 Task: View all quarterly results.
Action: Mouse moved to (921, 599)
Screenshot: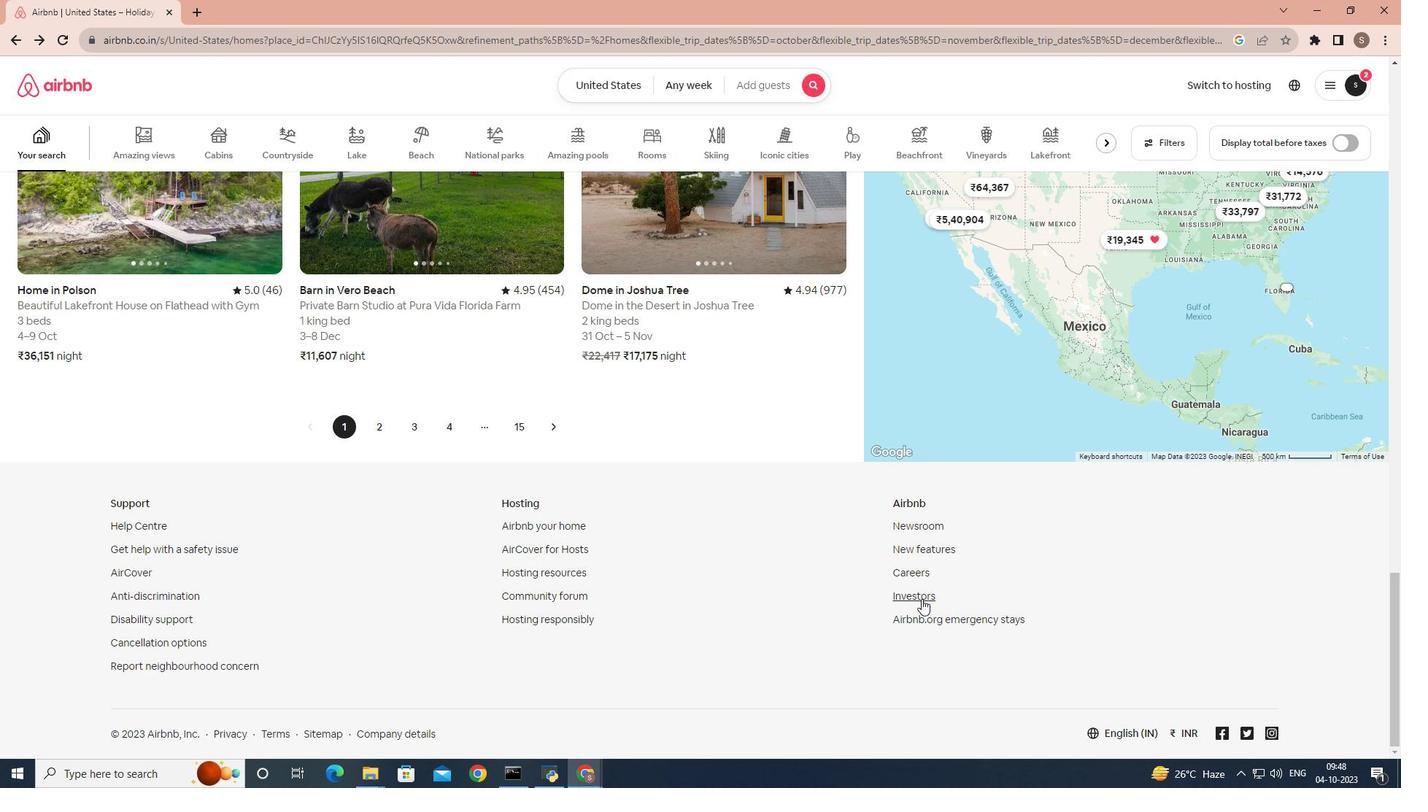 
Action: Mouse pressed left at (921, 599)
Screenshot: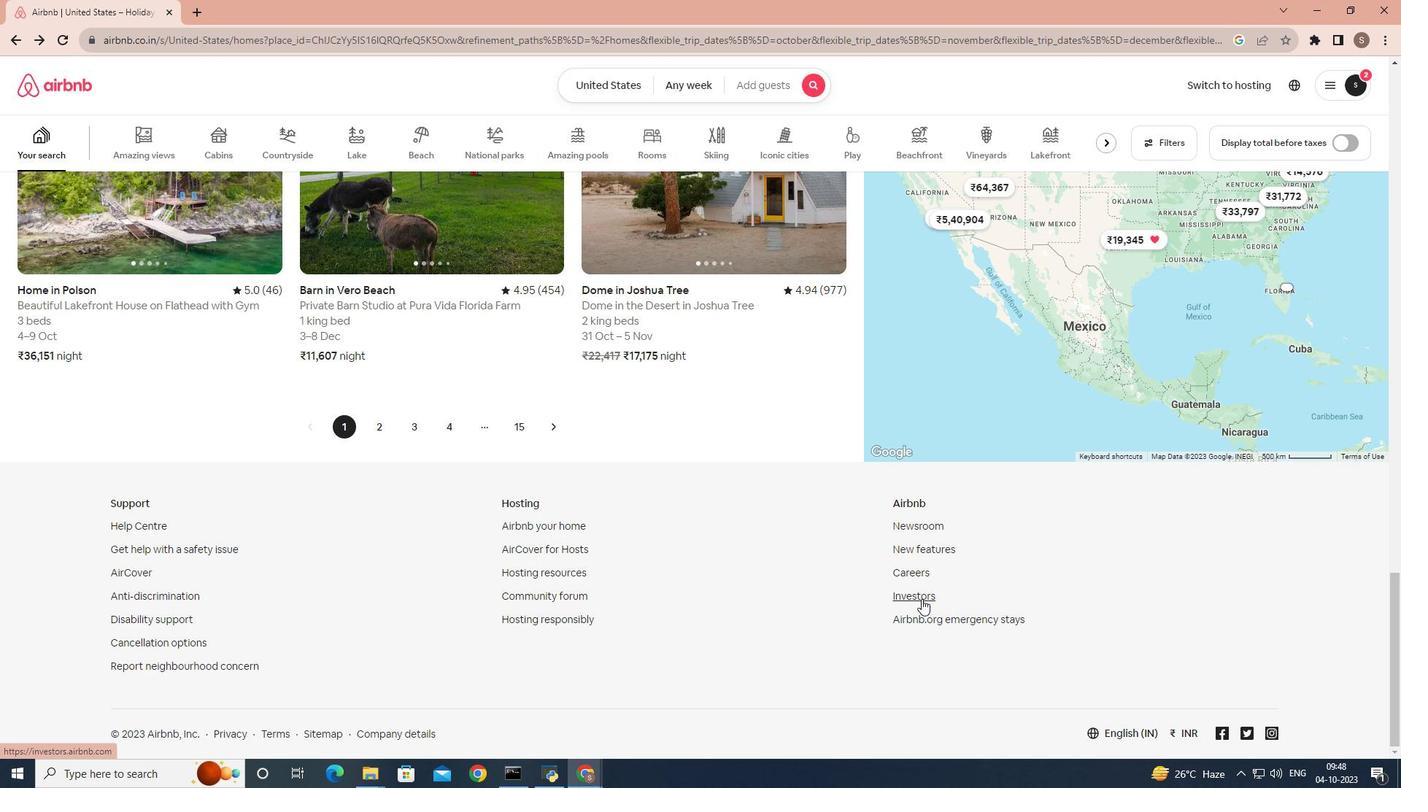 
Action: Mouse moved to (821, 588)
Screenshot: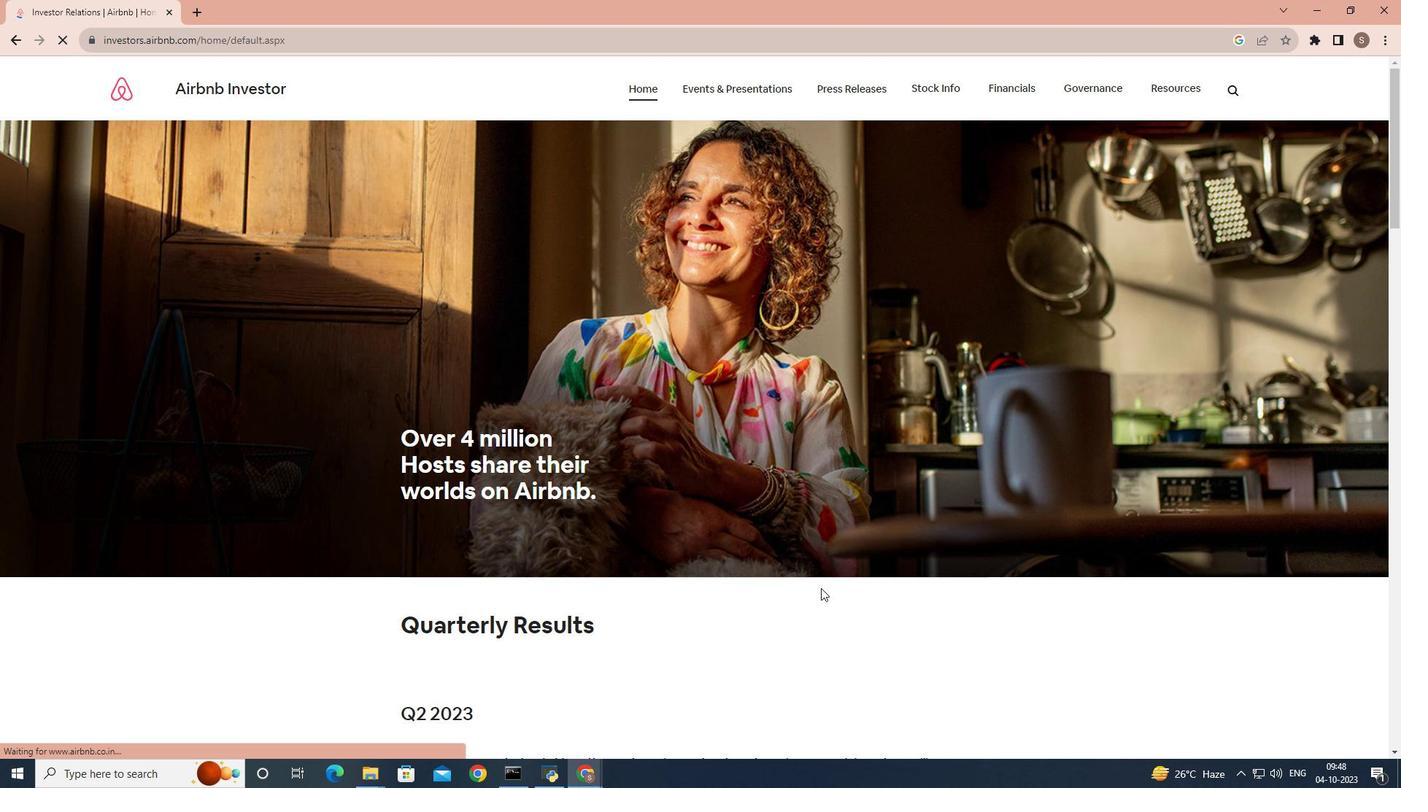 
Action: Mouse scrolled (821, 587) with delta (0, 0)
Screenshot: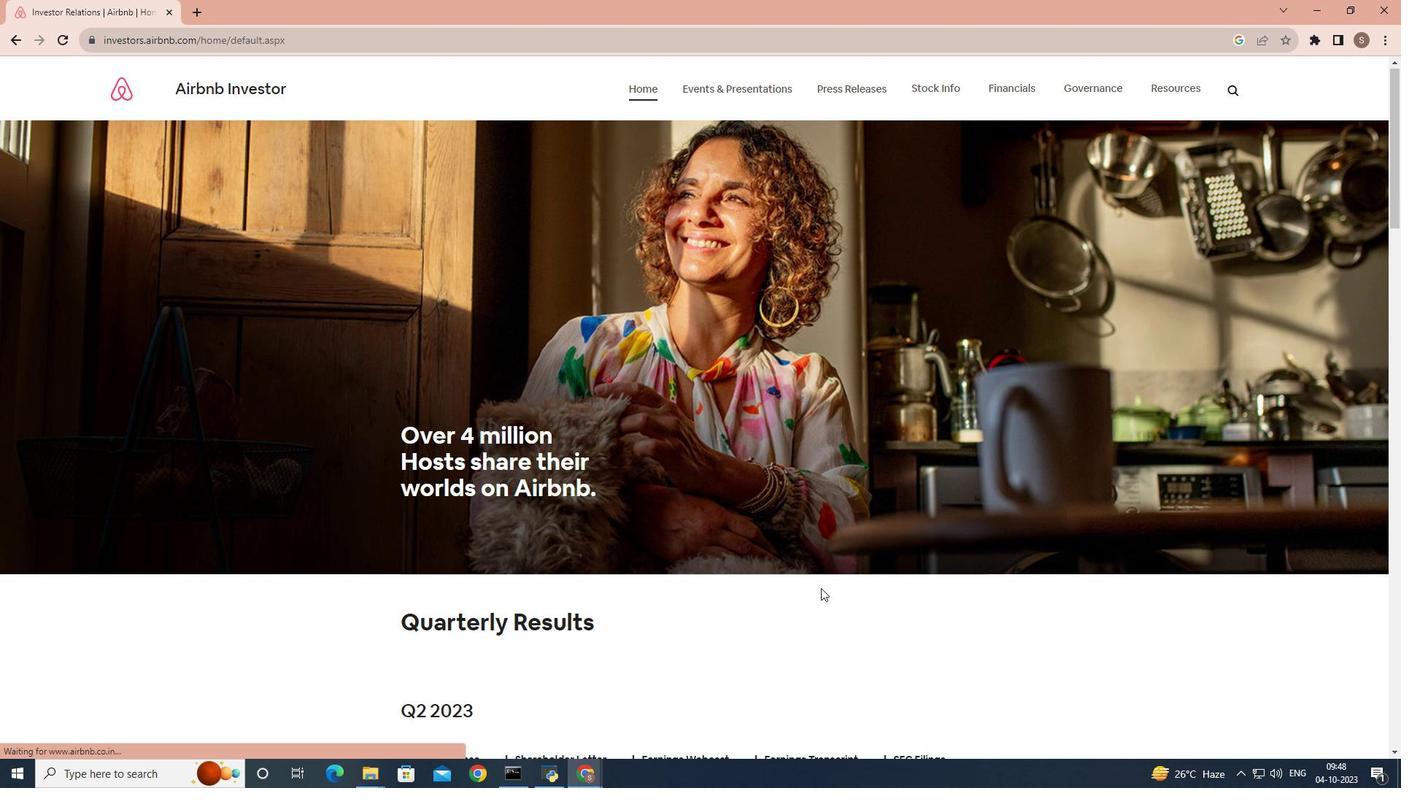 
Action: Mouse scrolled (821, 587) with delta (0, 0)
Screenshot: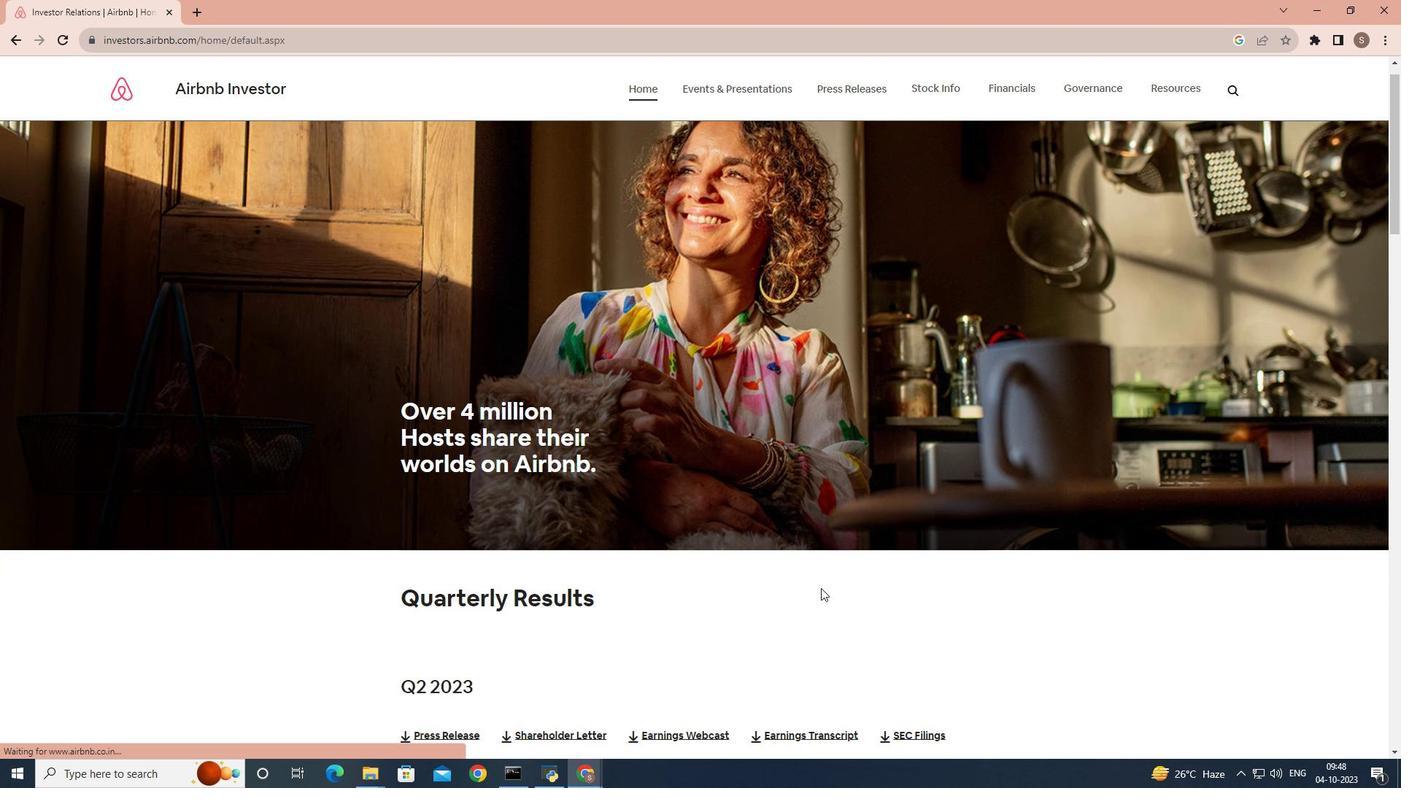 
Action: Mouse moved to (642, 567)
Screenshot: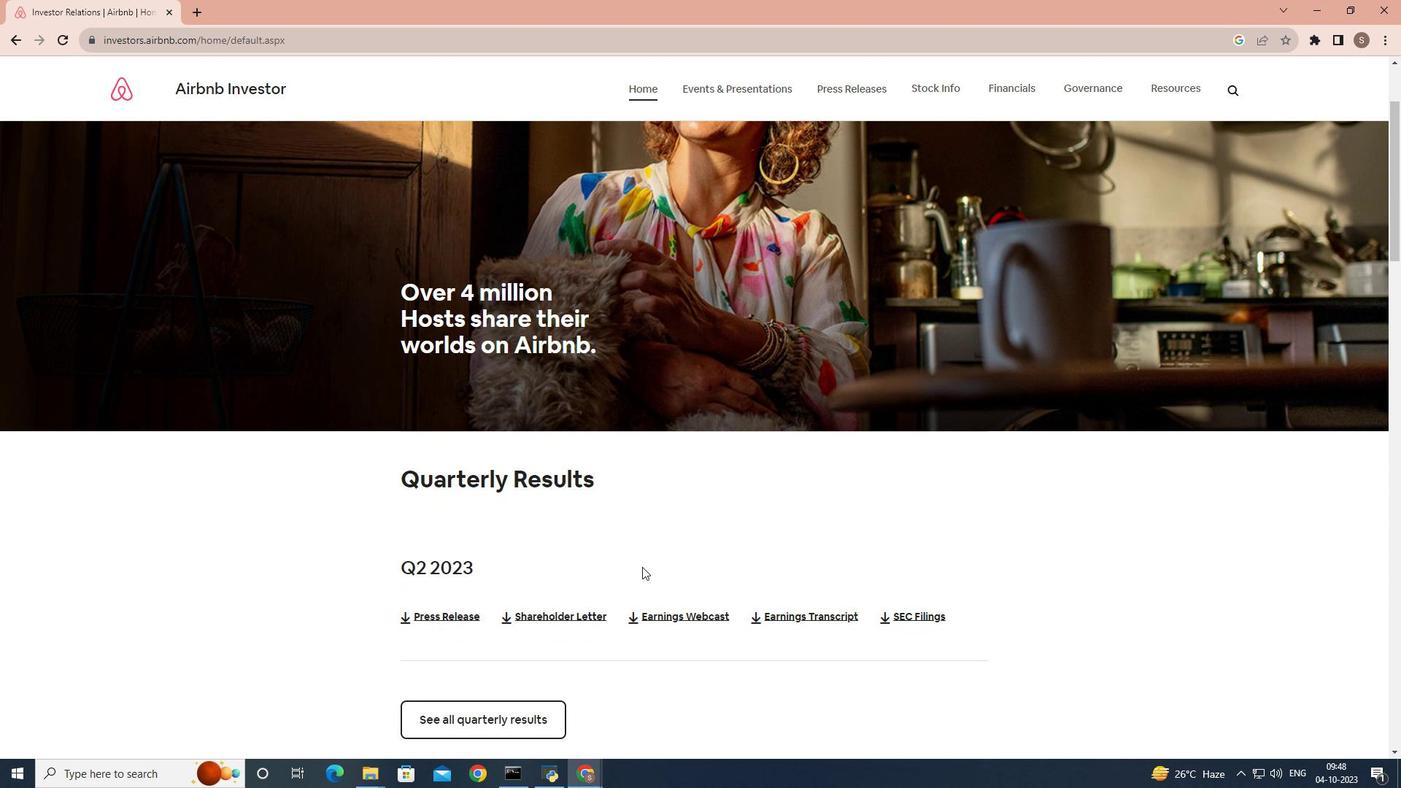 
Action: Mouse scrolled (642, 566) with delta (0, 0)
Screenshot: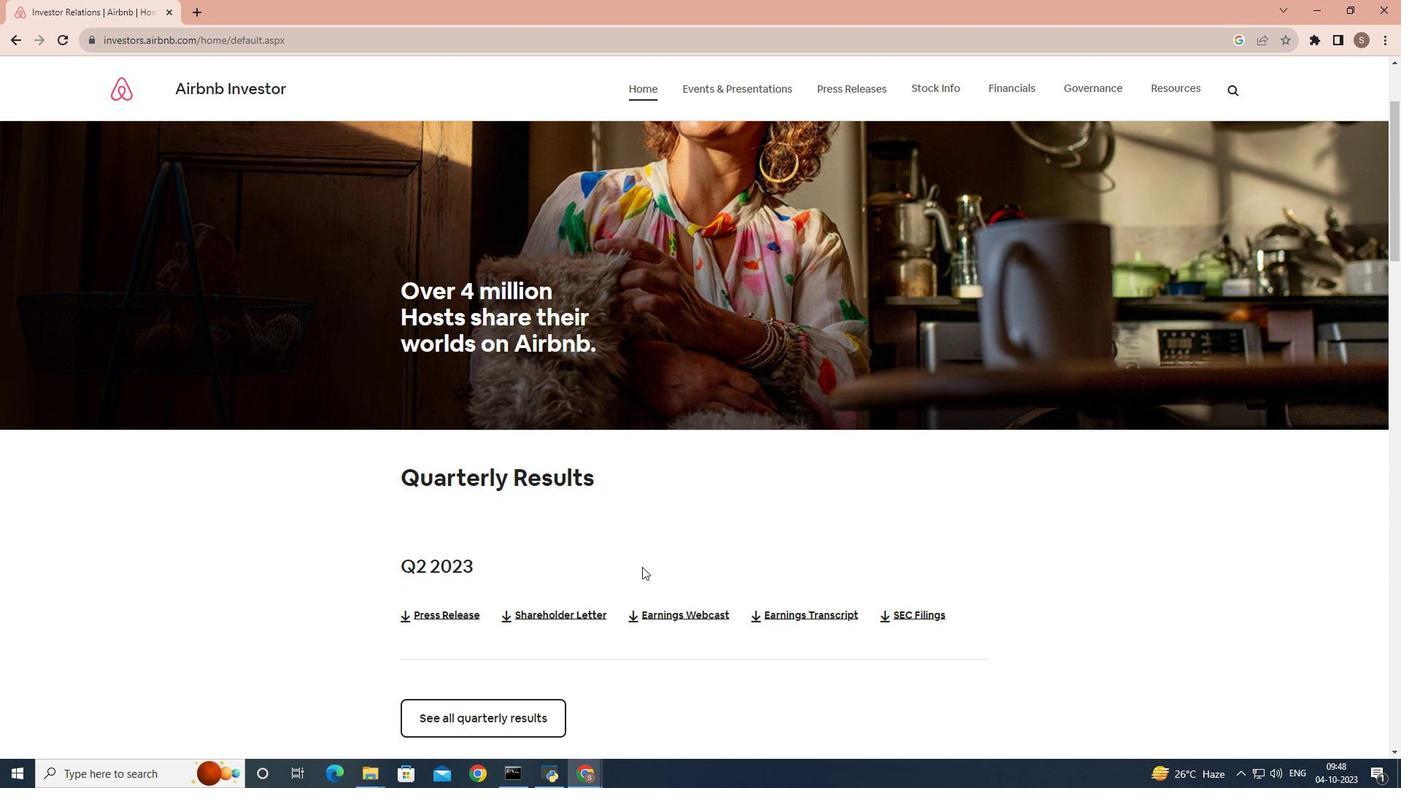
Action: Mouse scrolled (642, 566) with delta (0, 0)
Screenshot: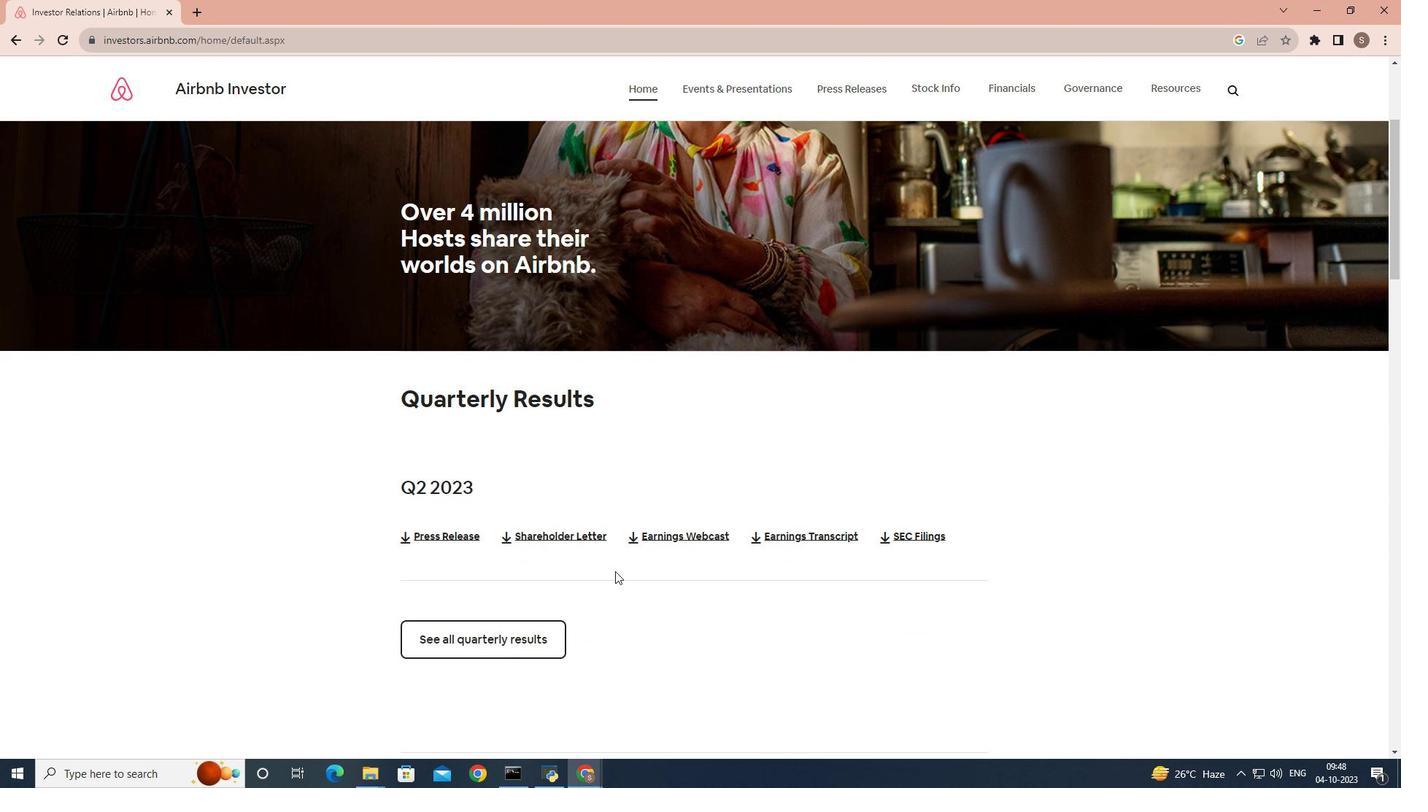 
Action: Mouse moved to (510, 577)
Screenshot: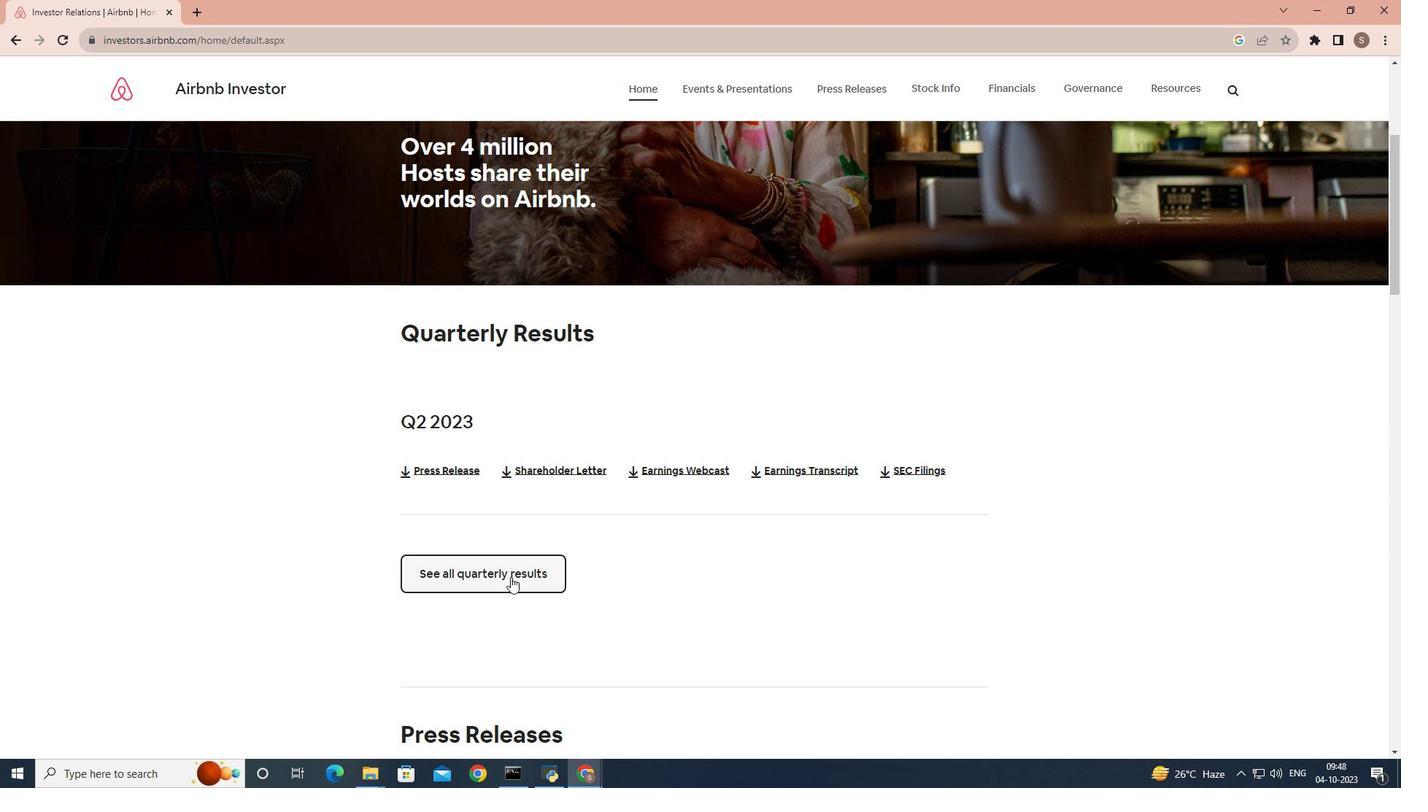 
Action: Mouse pressed left at (510, 577)
Screenshot: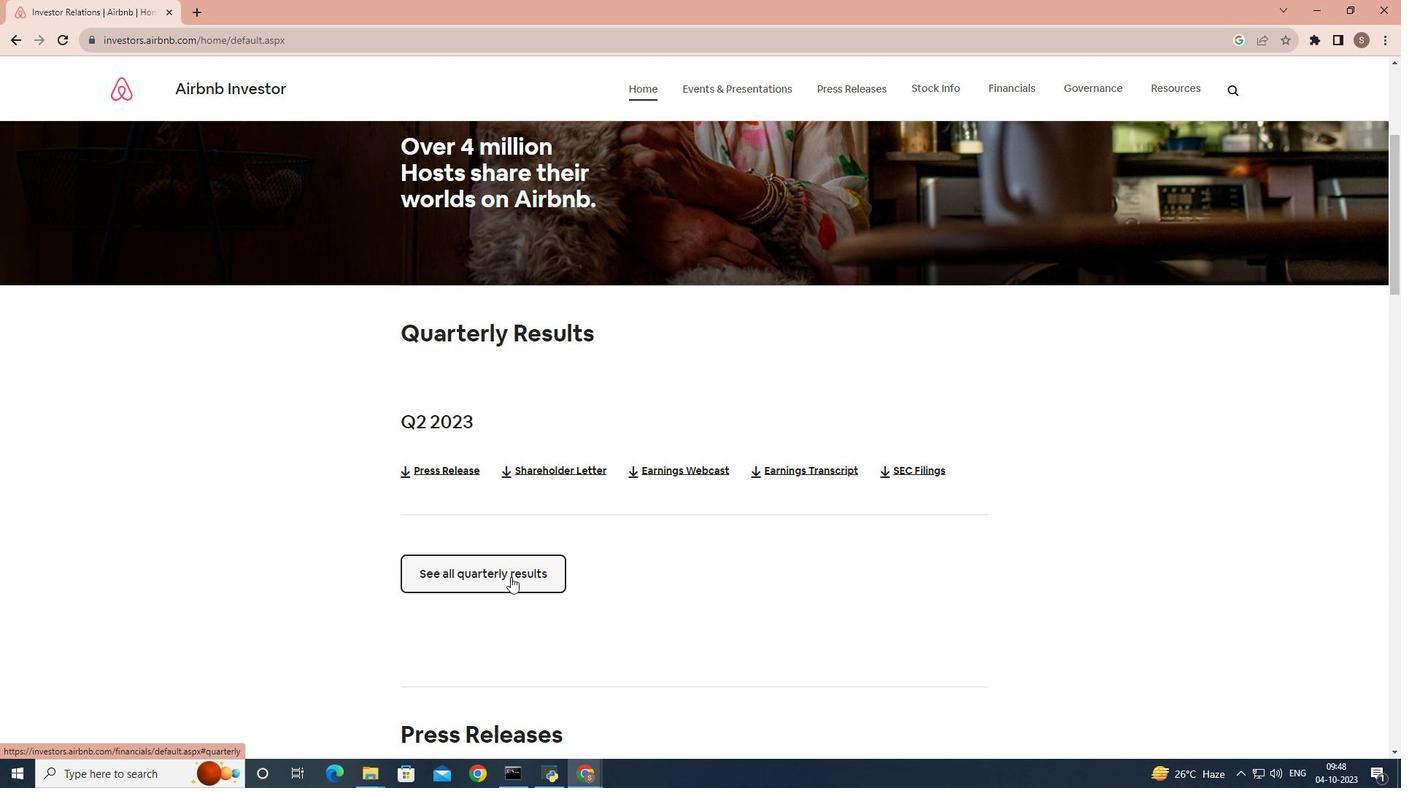
Action: Mouse scrolled (510, 576) with delta (0, 0)
Screenshot: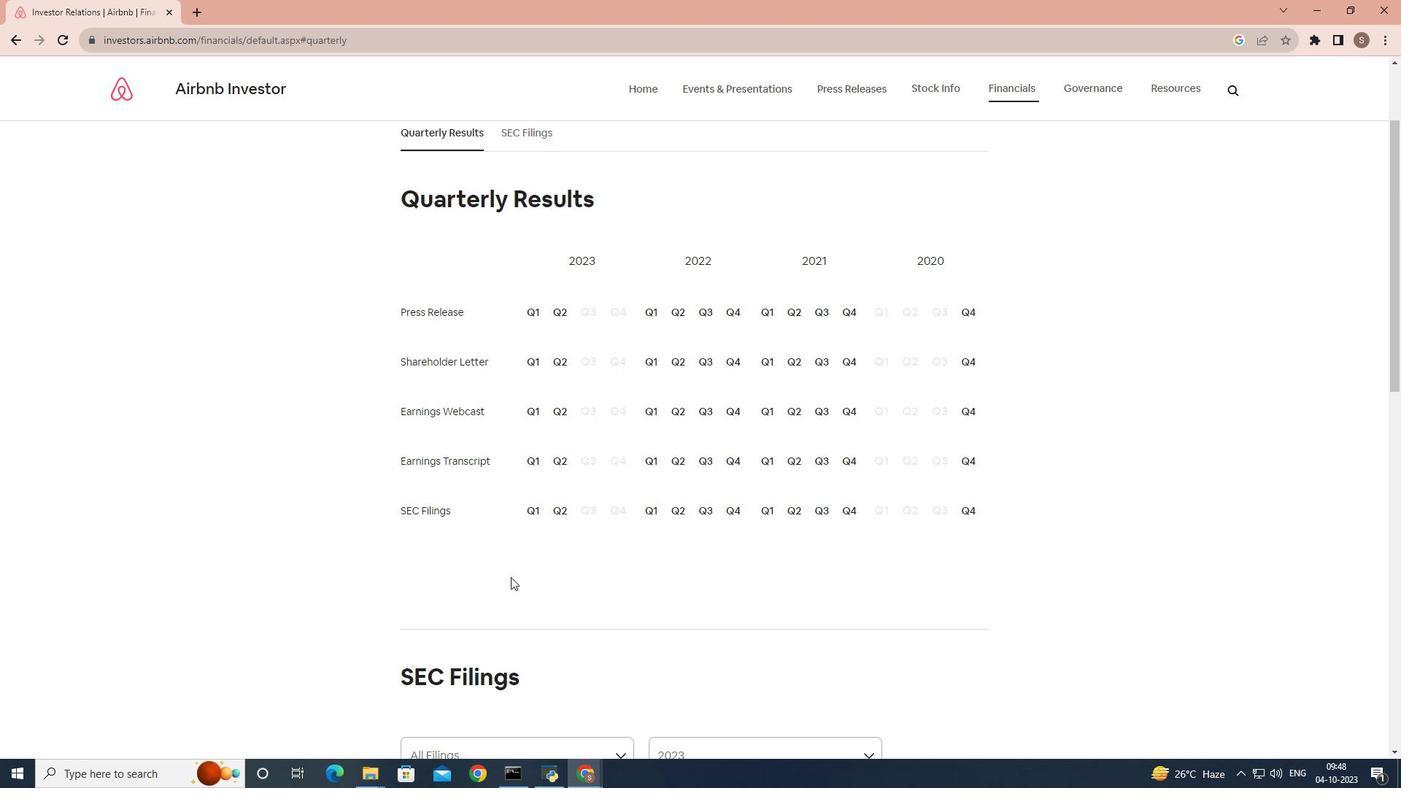 
Action: Mouse scrolled (510, 576) with delta (0, 0)
Screenshot: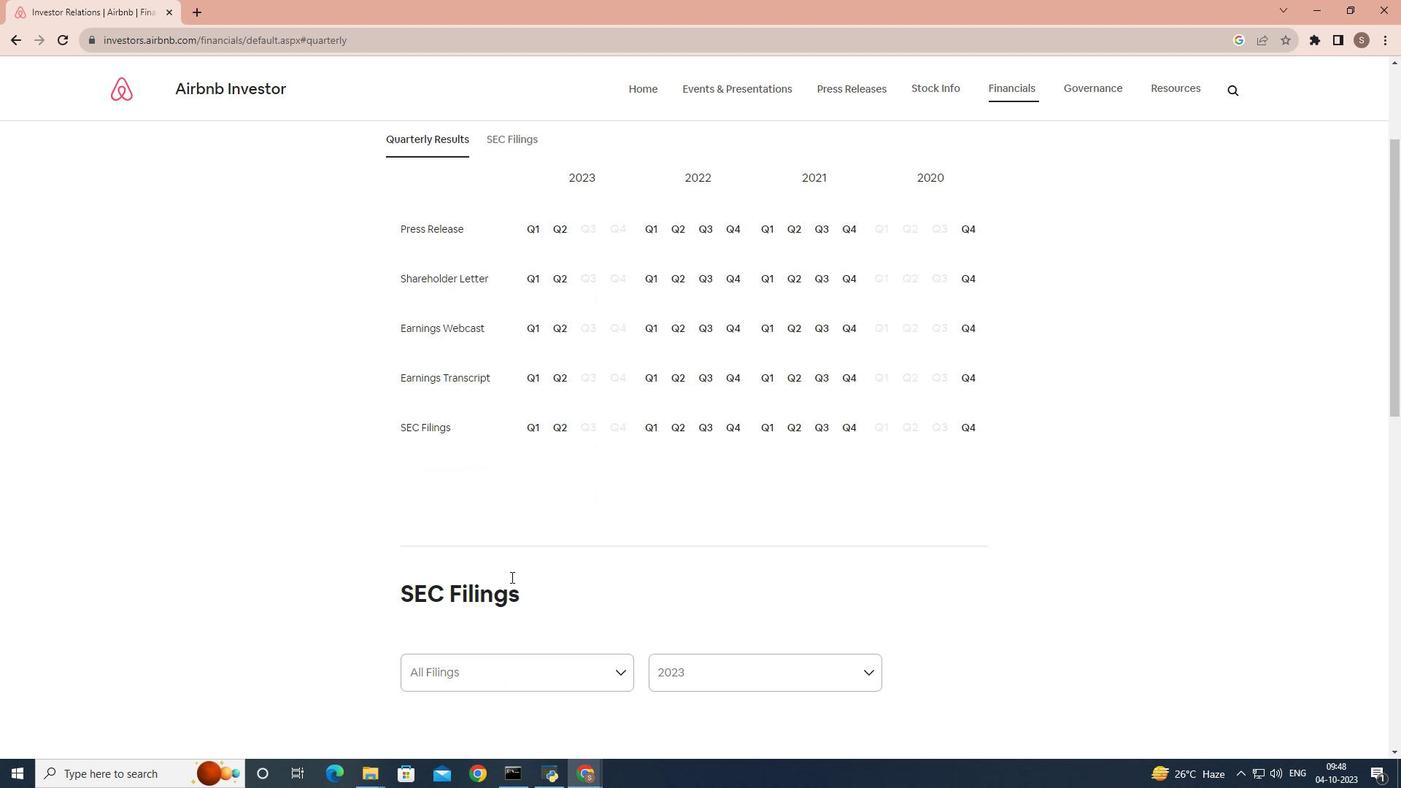 
Action: Mouse scrolled (510, 576) with delta (0, 0)
Screenshot: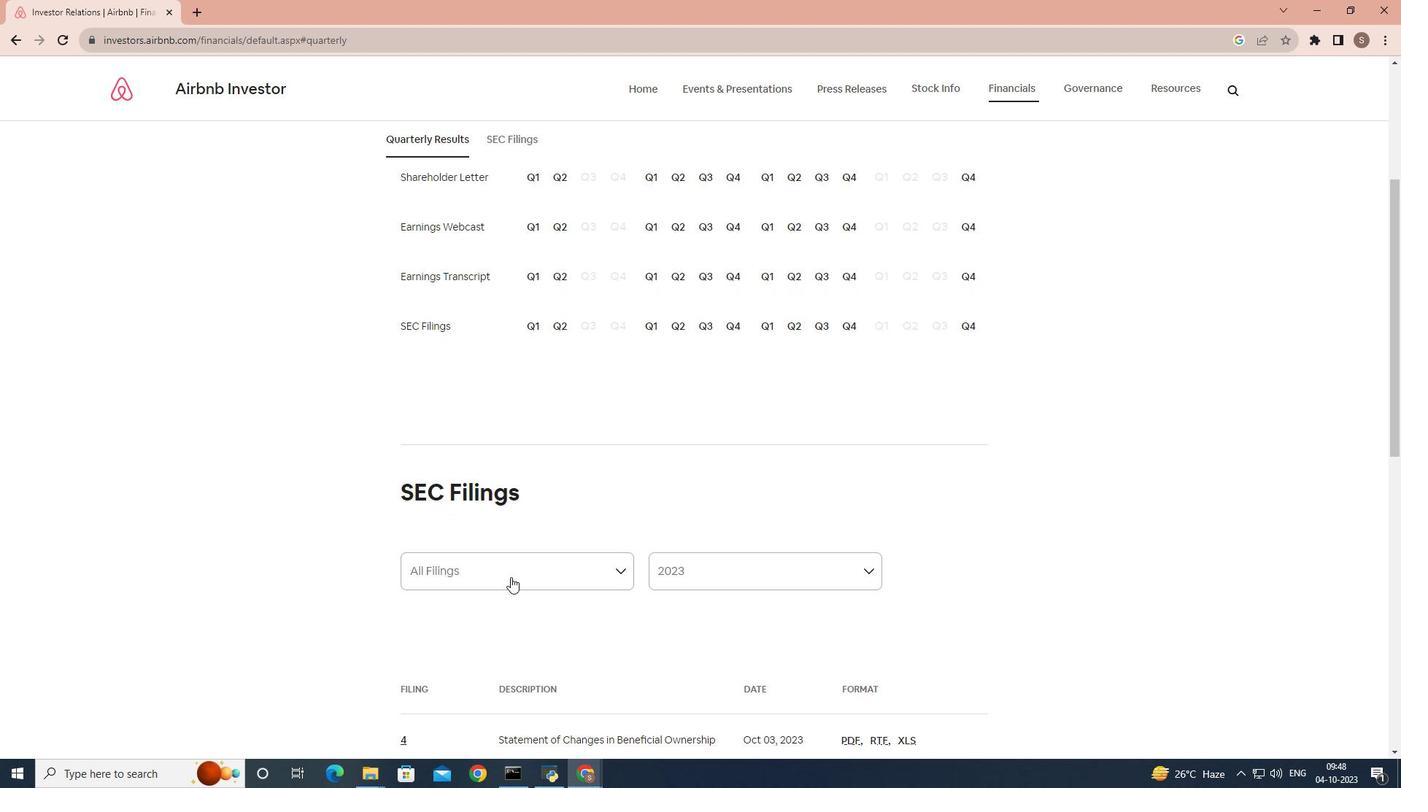 
Action: Mouse scrolled (510, 576) with delta (0, 0)
Screenshot: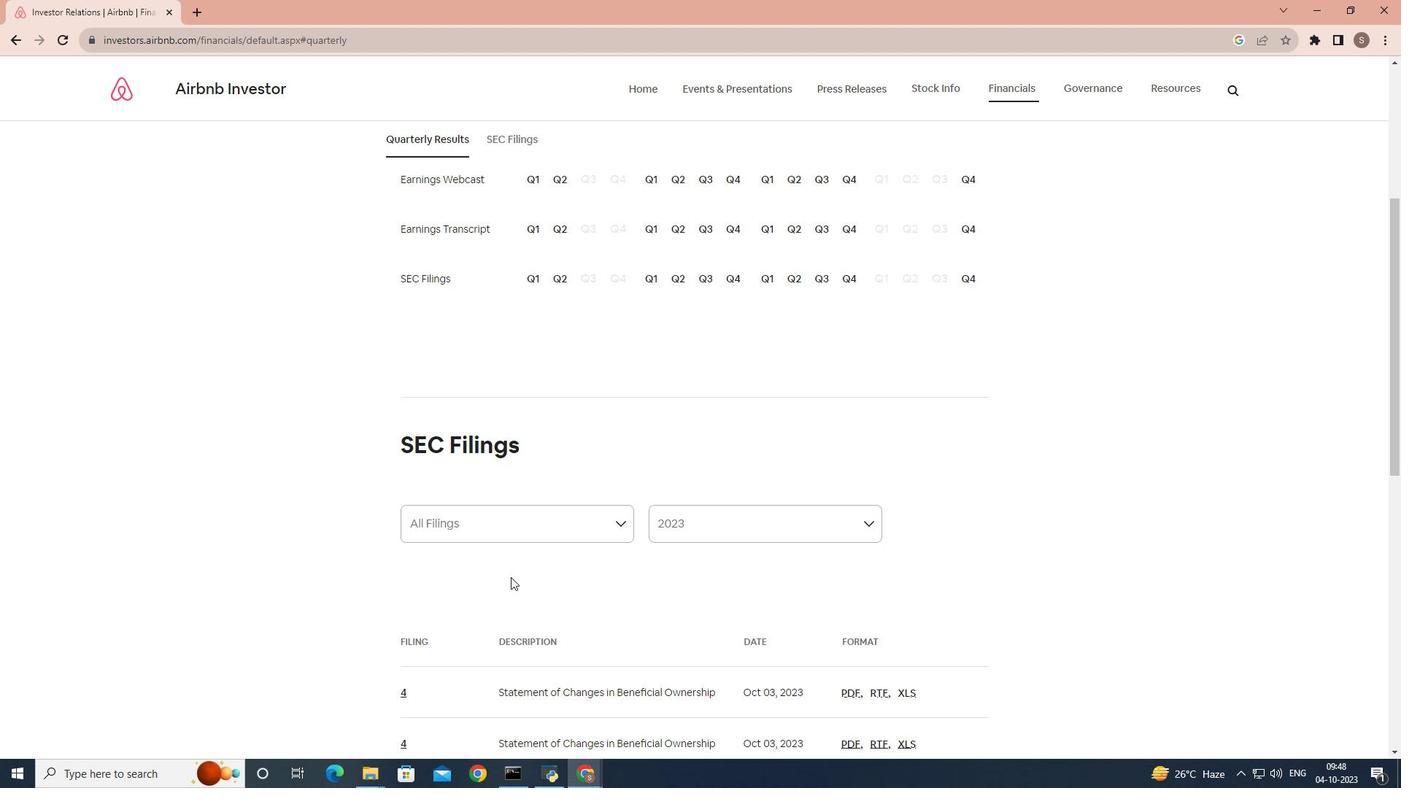 
Action: Mouse scrolled (510, 576) with delta (0, 0)
Screenshot: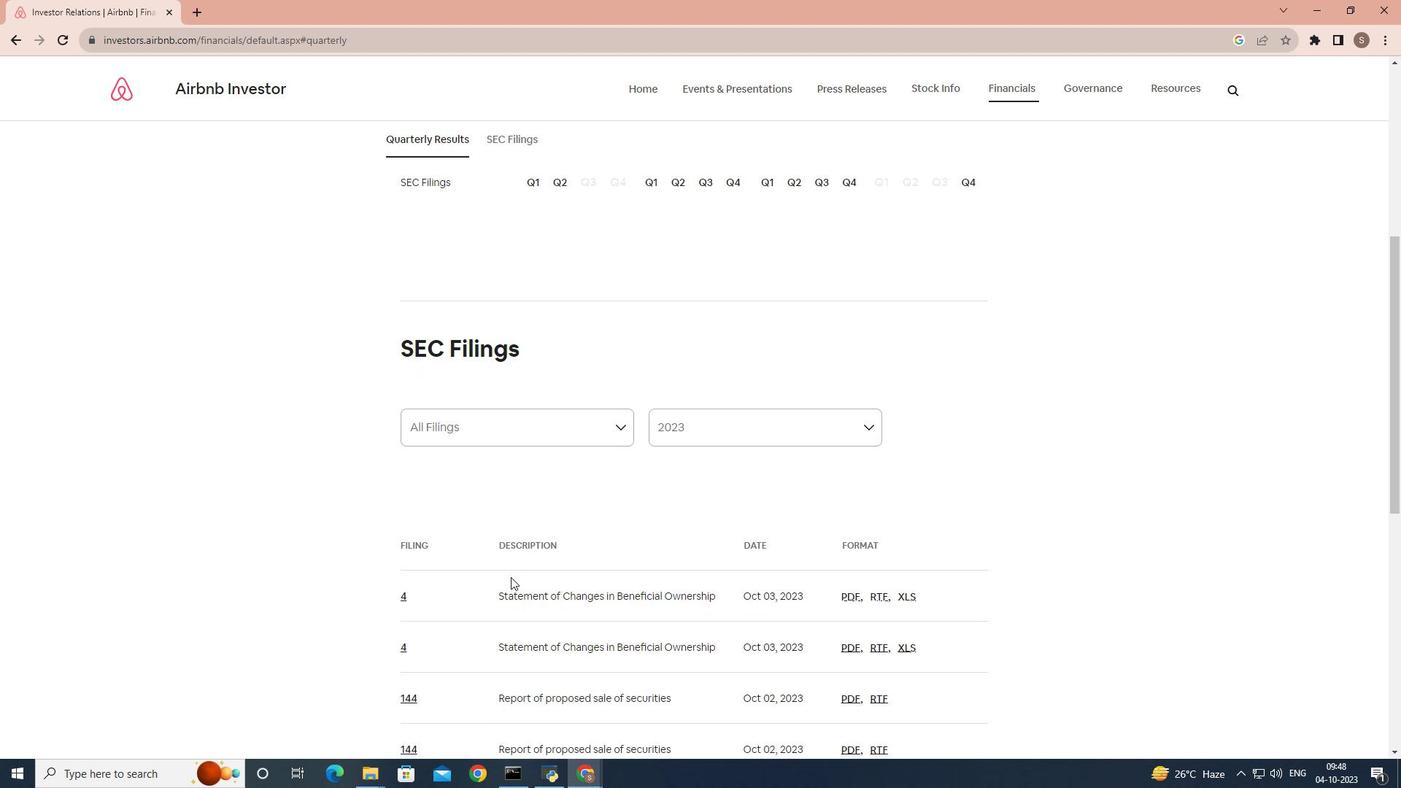 
Action: Mouse scrolled (510, 576) with delta (0, 0)
Screenshot: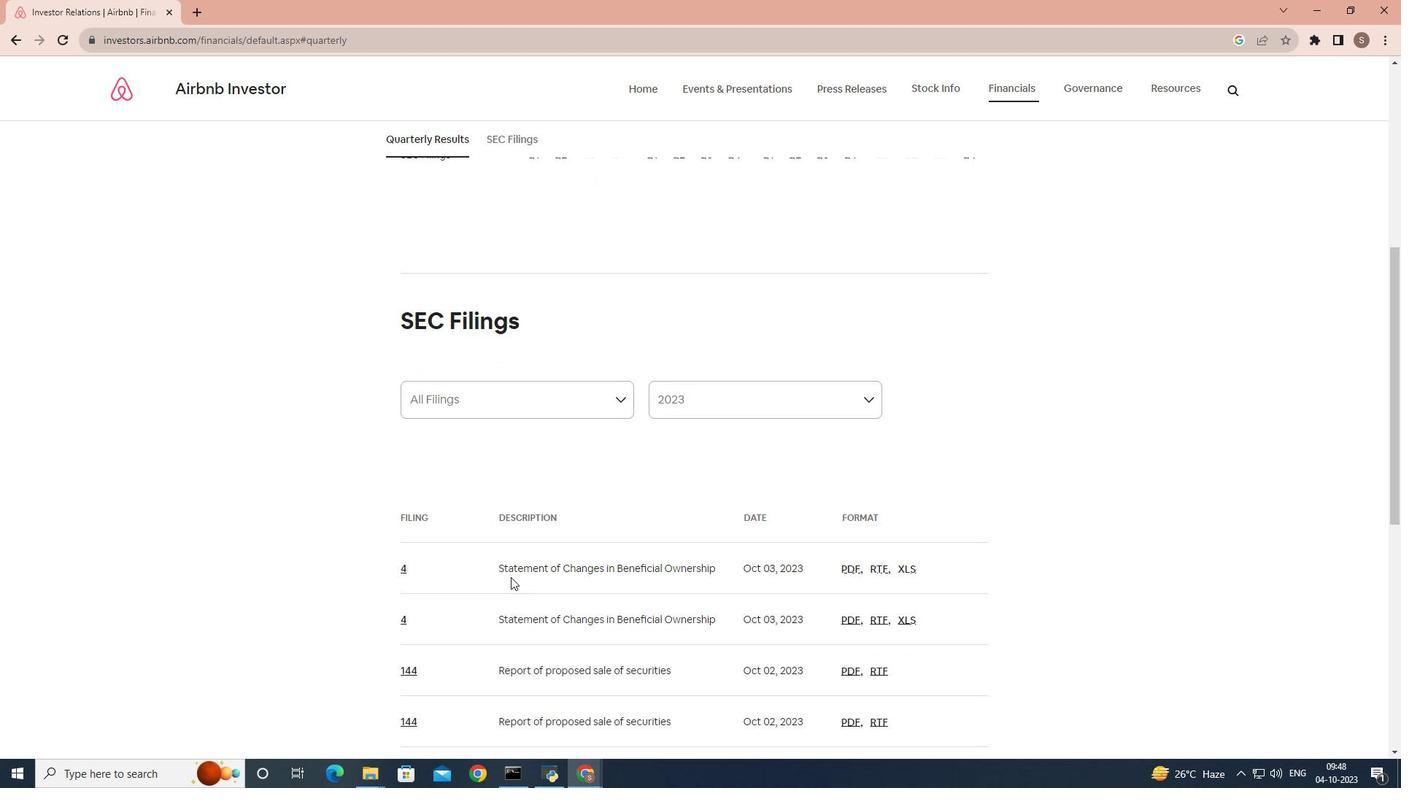
Action: Mouse scrolled (510, 576) with delta (0, 0)
Screenshot: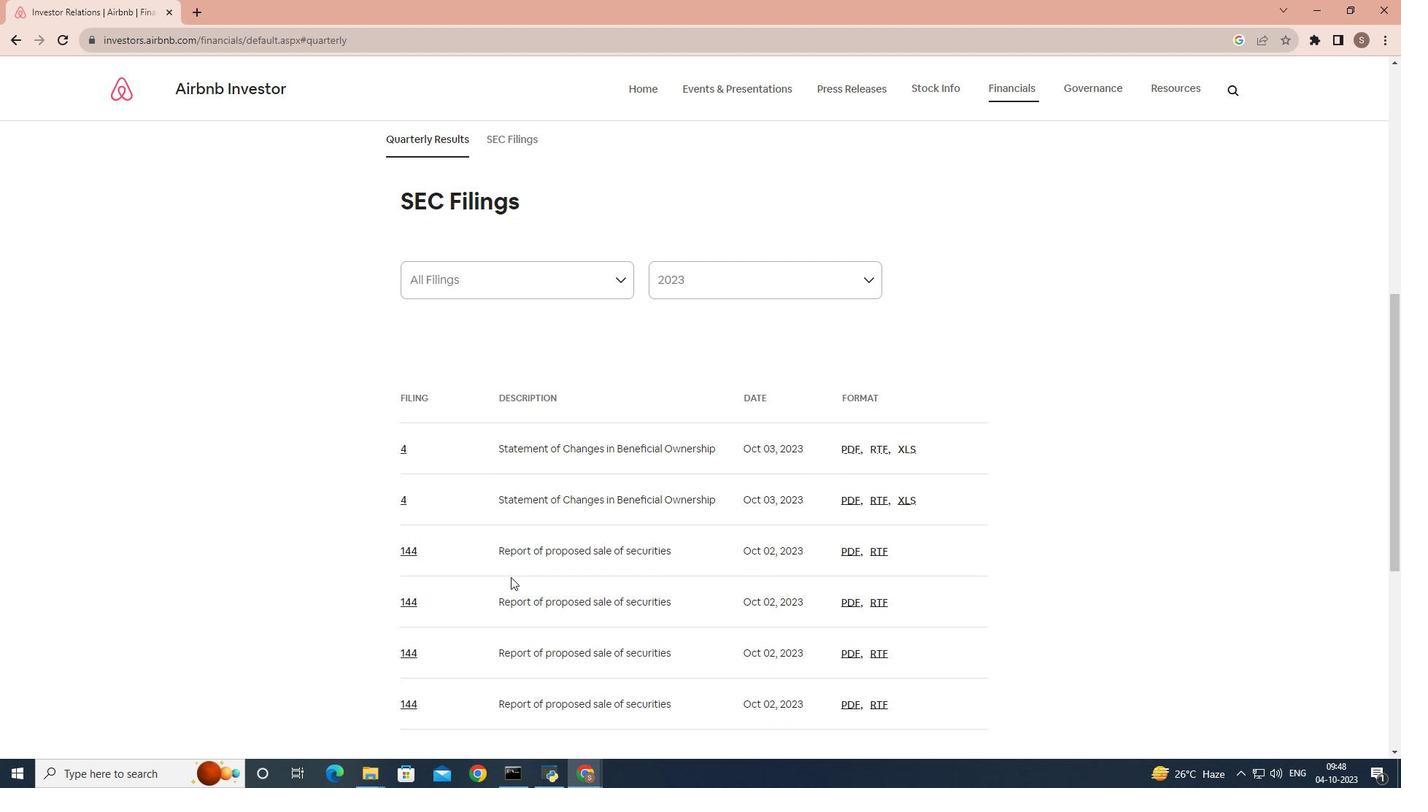 
Action: Mouse scrolled (510, 576) with delta (0, 0)
Screenshot: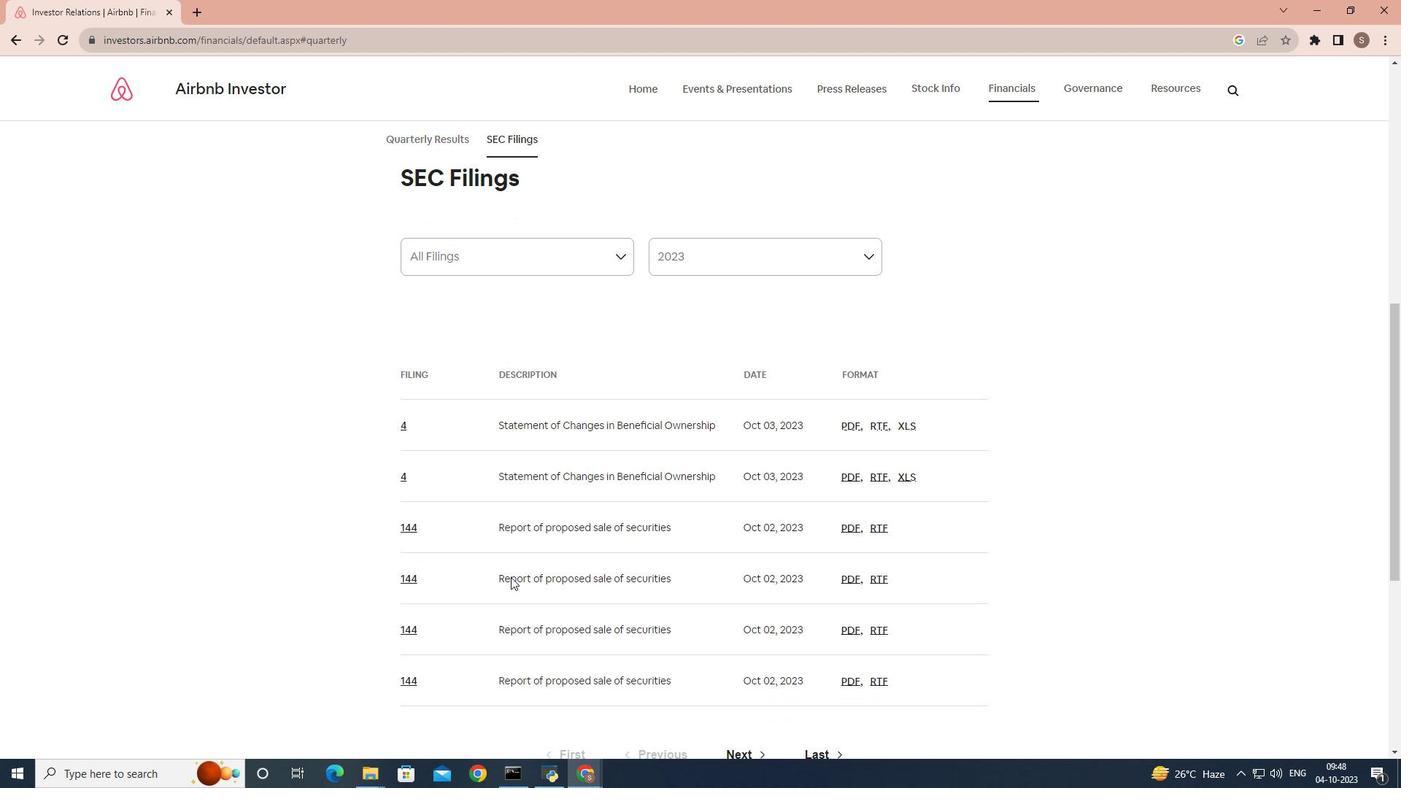 
Action: Mouse scrolled (510, 576) with delta (0, 0)
Screenshot: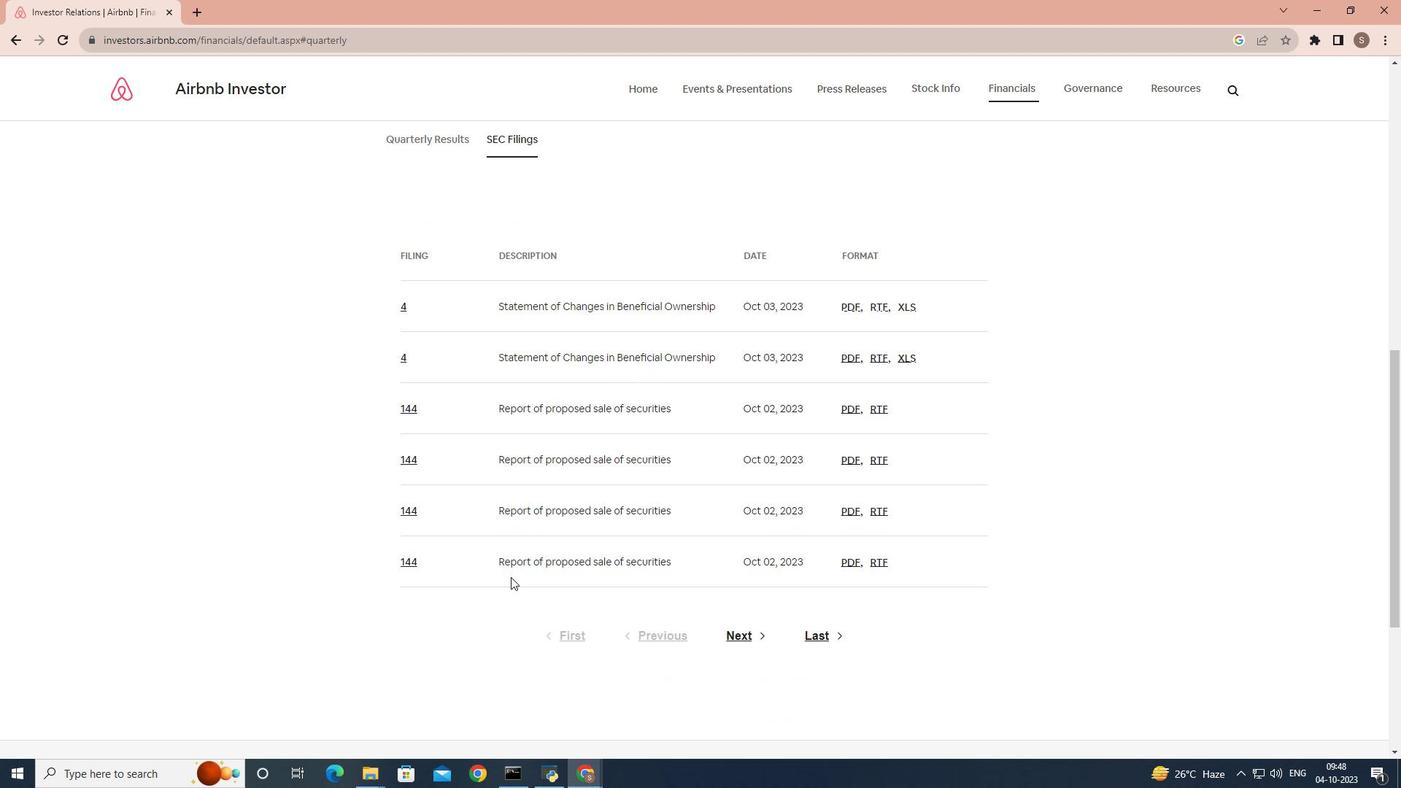 
Action: Mouse scrolled (510, 576) with delta (0, 0)
Screenshot: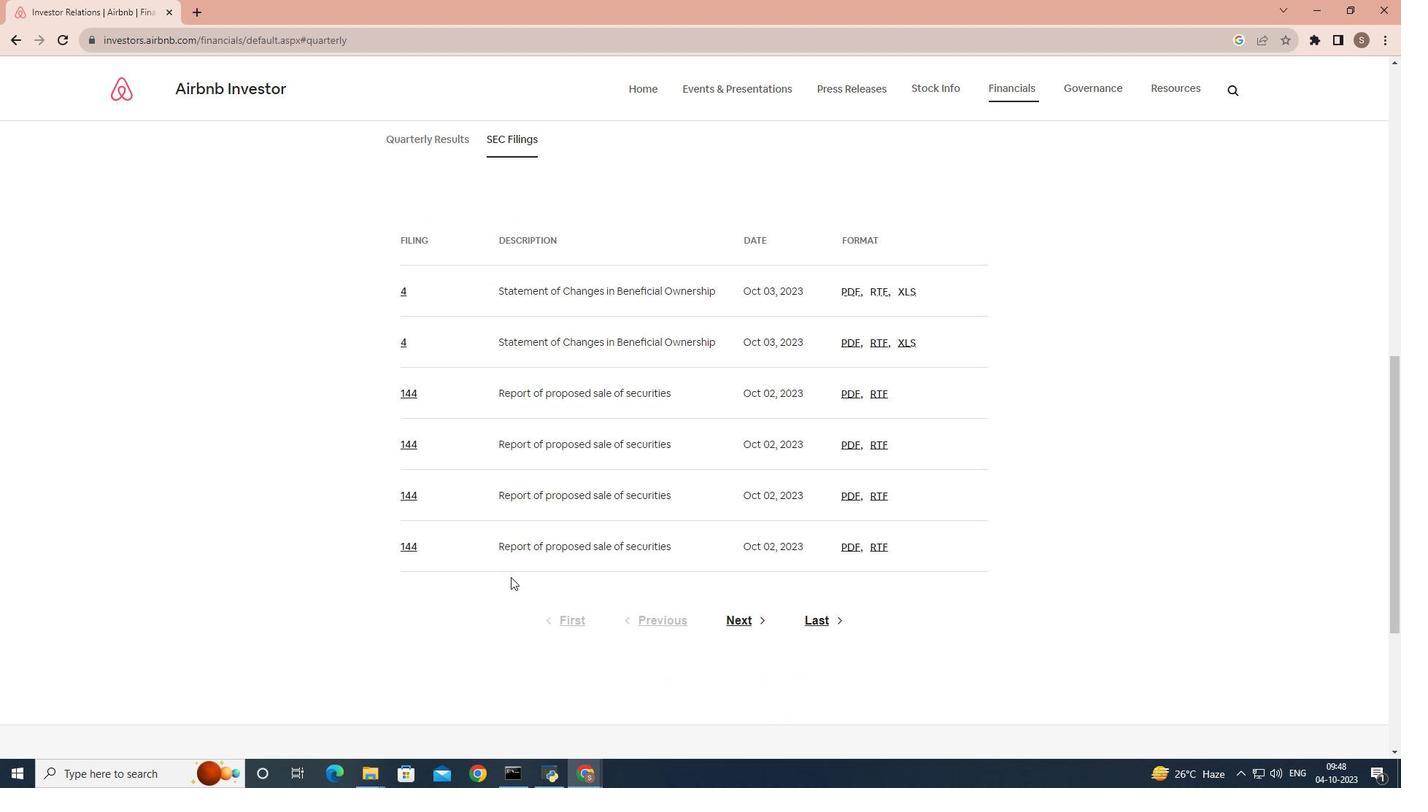 
Action: Mouse scrolled (510, 576) with delta (0, 0)
Screenshot: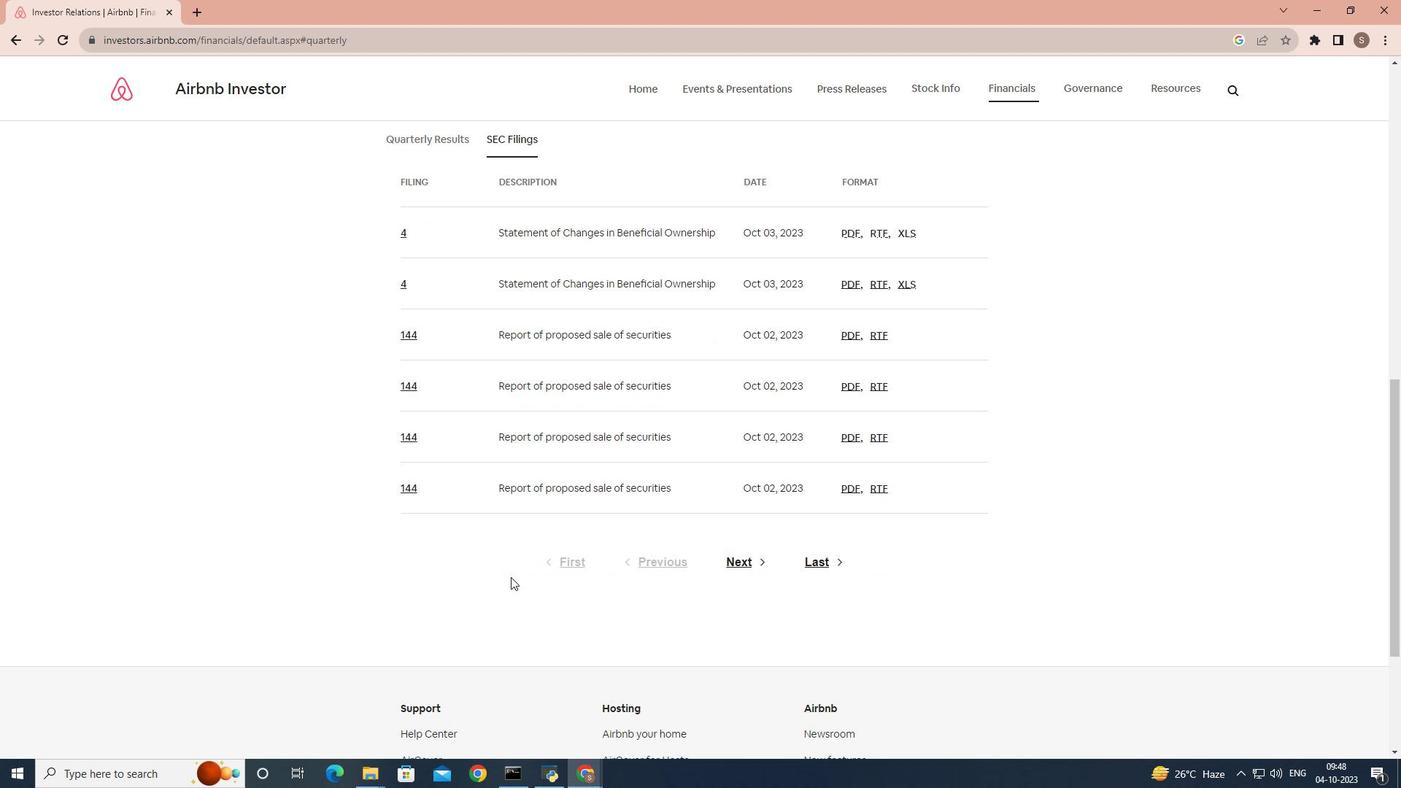 
Action: Mouse scrolled (510, 576) with delta (0, 0)
Screenshot: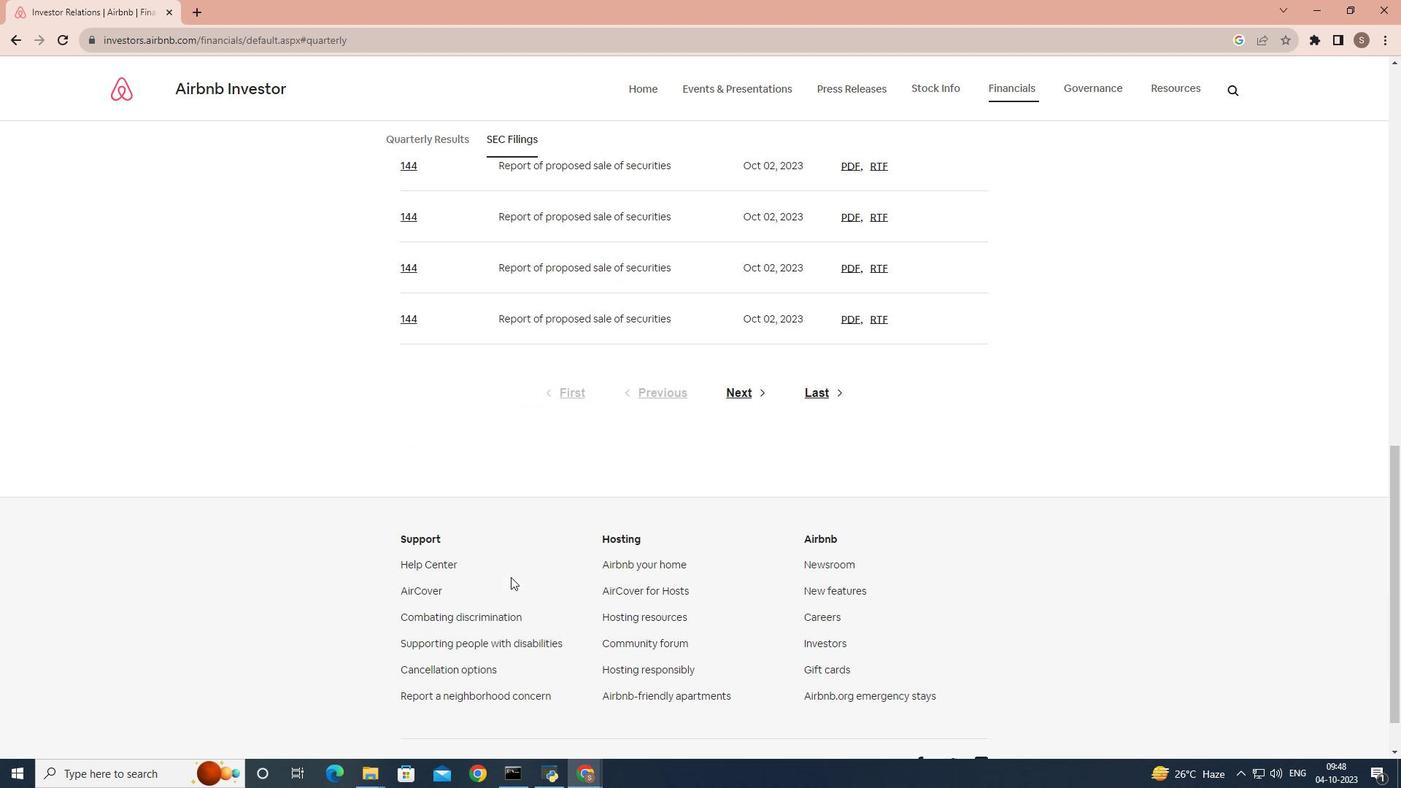 
Action: Mouse scrolled (510, 576) with delta (0, 0)
Screenshot: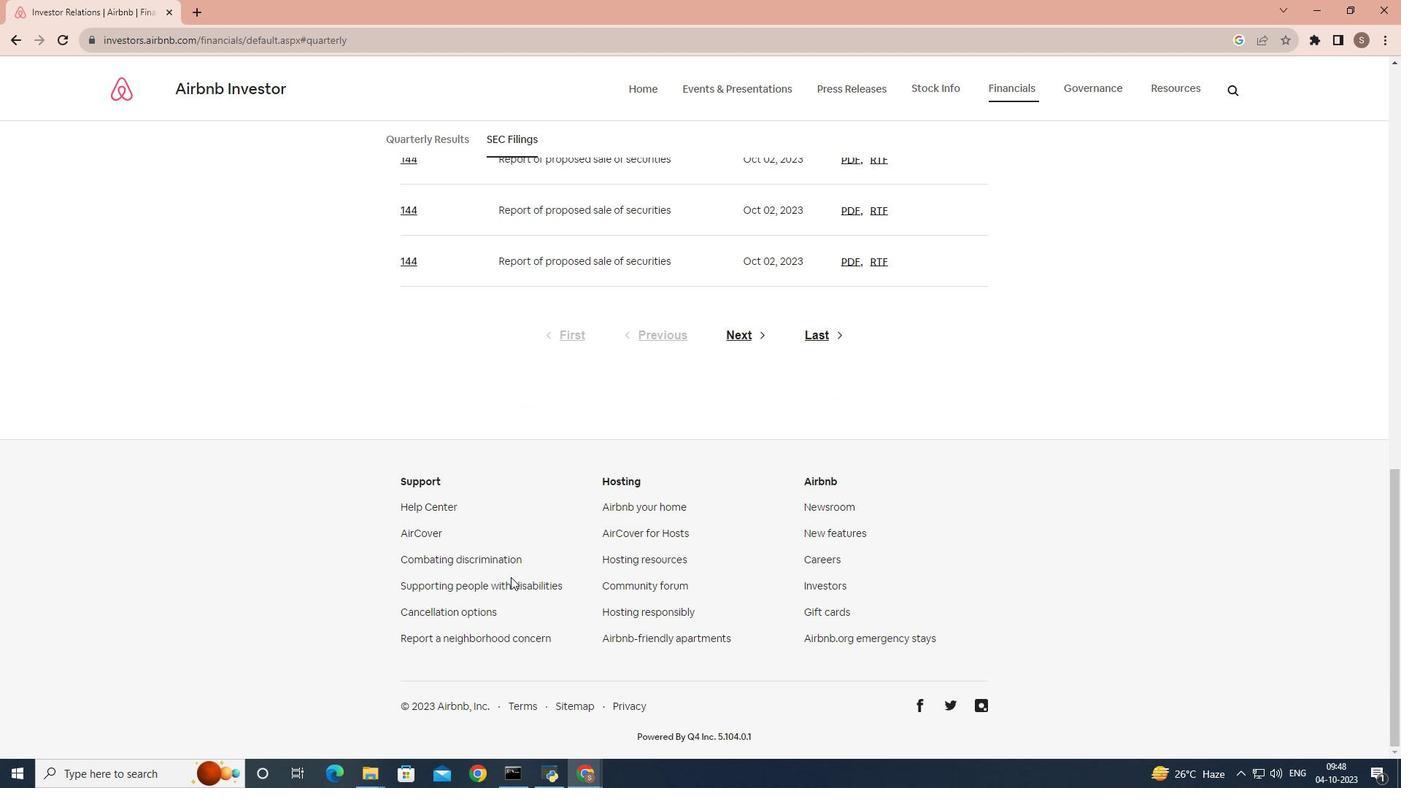 
Action: Mouse scrolled (510, 576) with delta (0, 0)
Screenshot: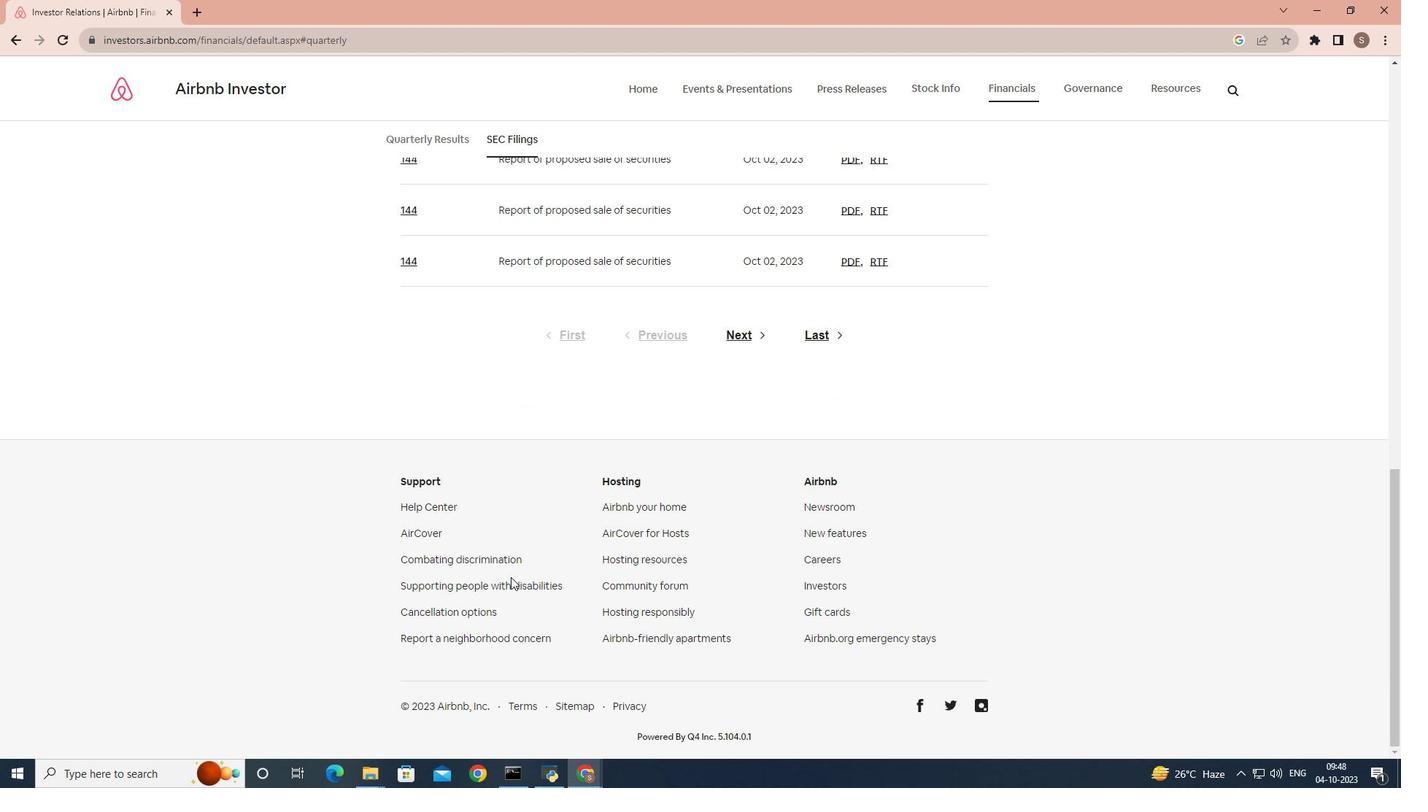 
Action: Mouse scrolled (510, 576) with delta (0, 0)
Screenshot: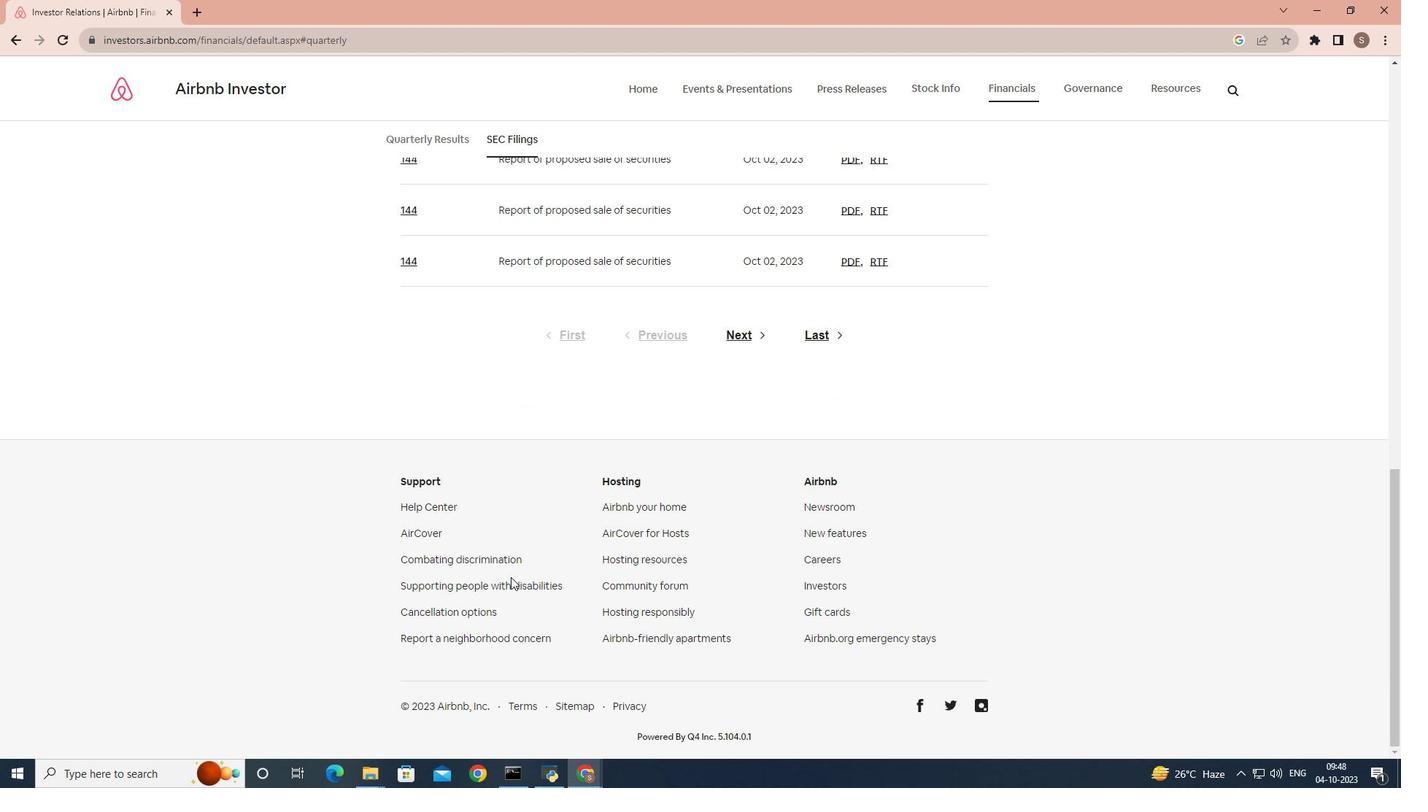 
Action: Mouse scrolled (510, 576) with delta (0, 0)
Screenshot: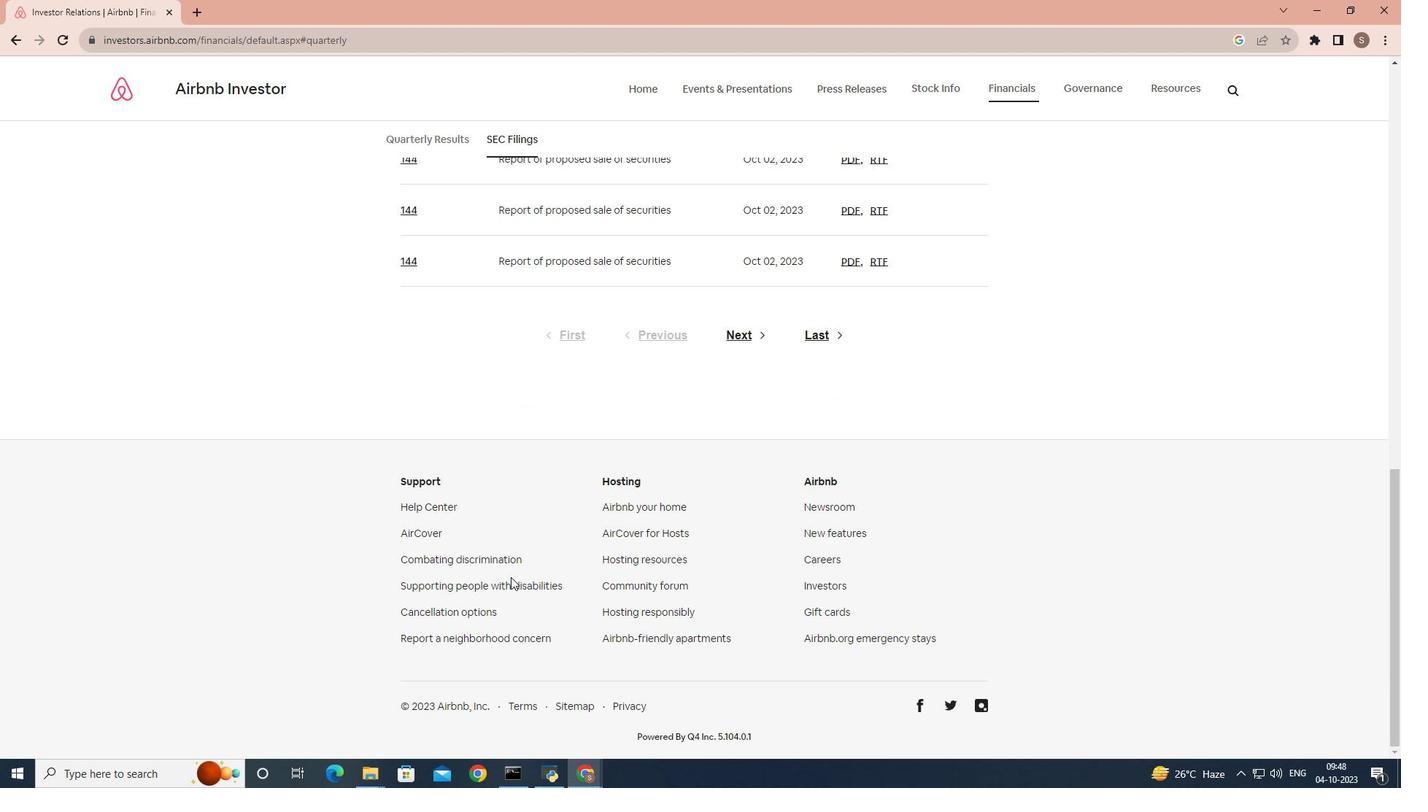 
Action: Mouse scrolled (510, 576) with delta (0, 0)
Screenshot: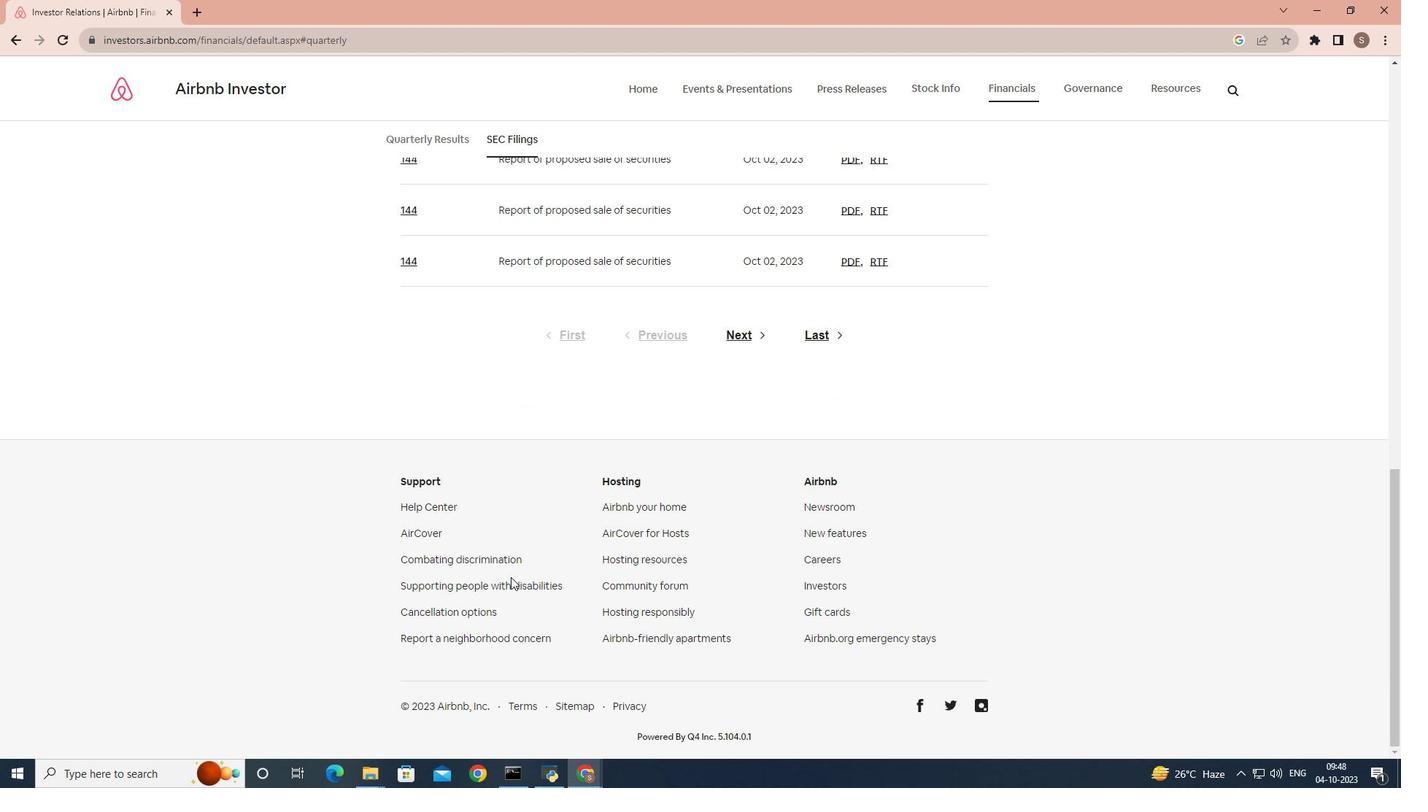 
